 Task: Create a section Code Collectives and in the section, add a milestone Open Source Integration in the project AgileInsight
Action: Mouse moved to (83, 459)
Screenshot: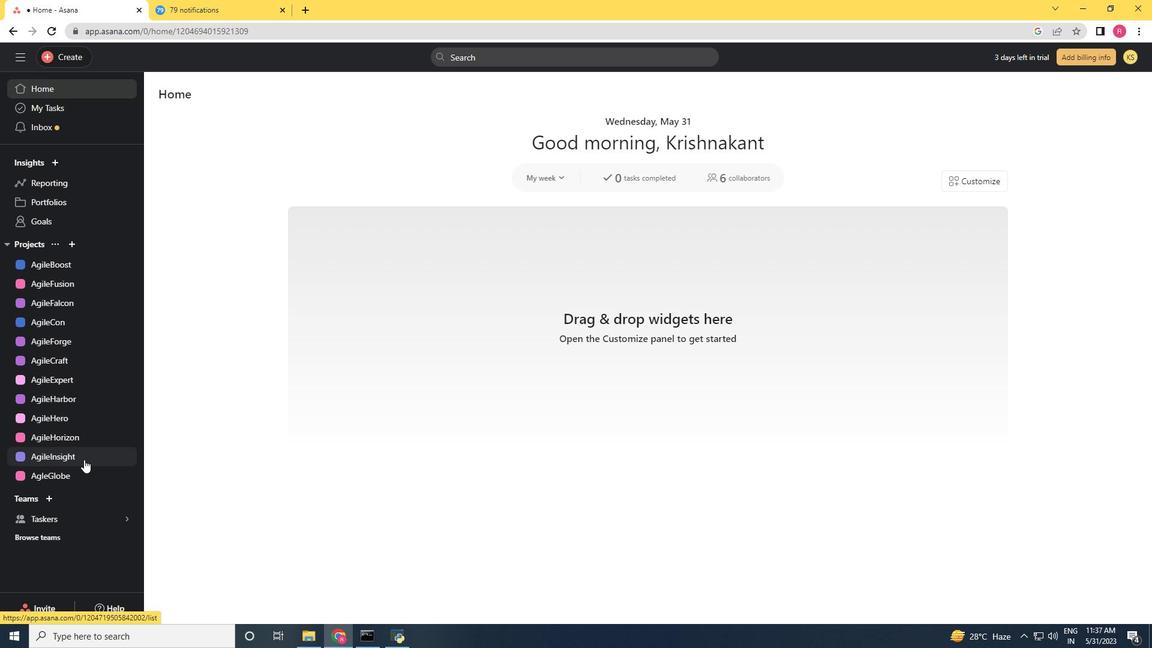 
Action: Mouse pressed left at (83, 459)
Screenshot: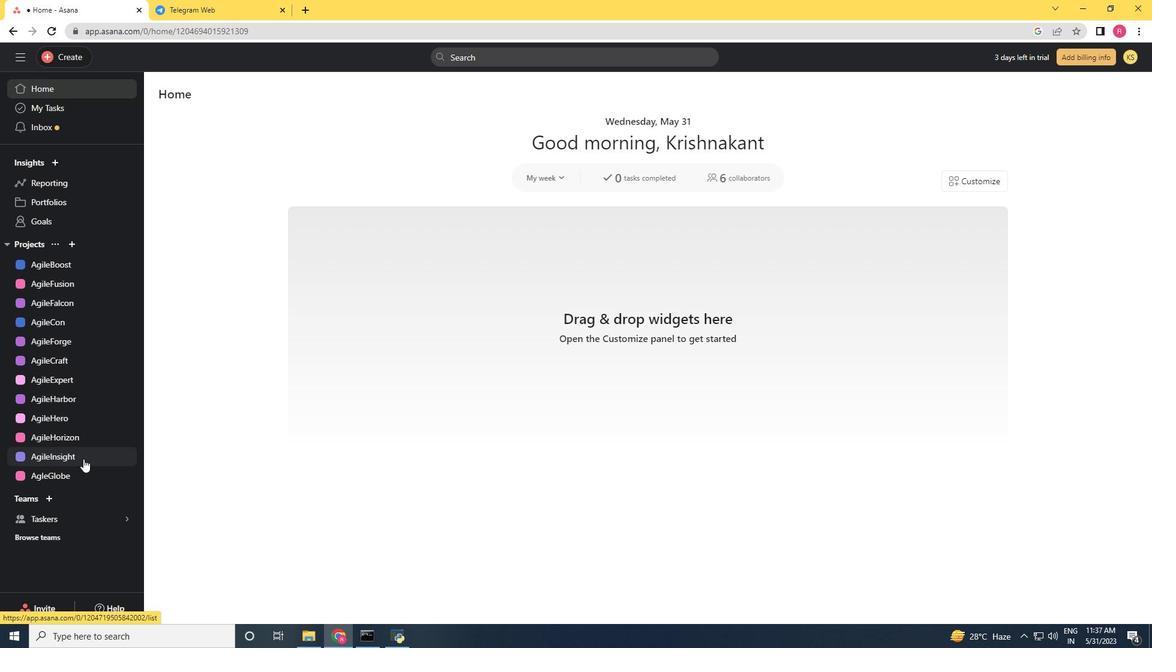 
Action: Mouse moved to (290, 417)
Screenshot: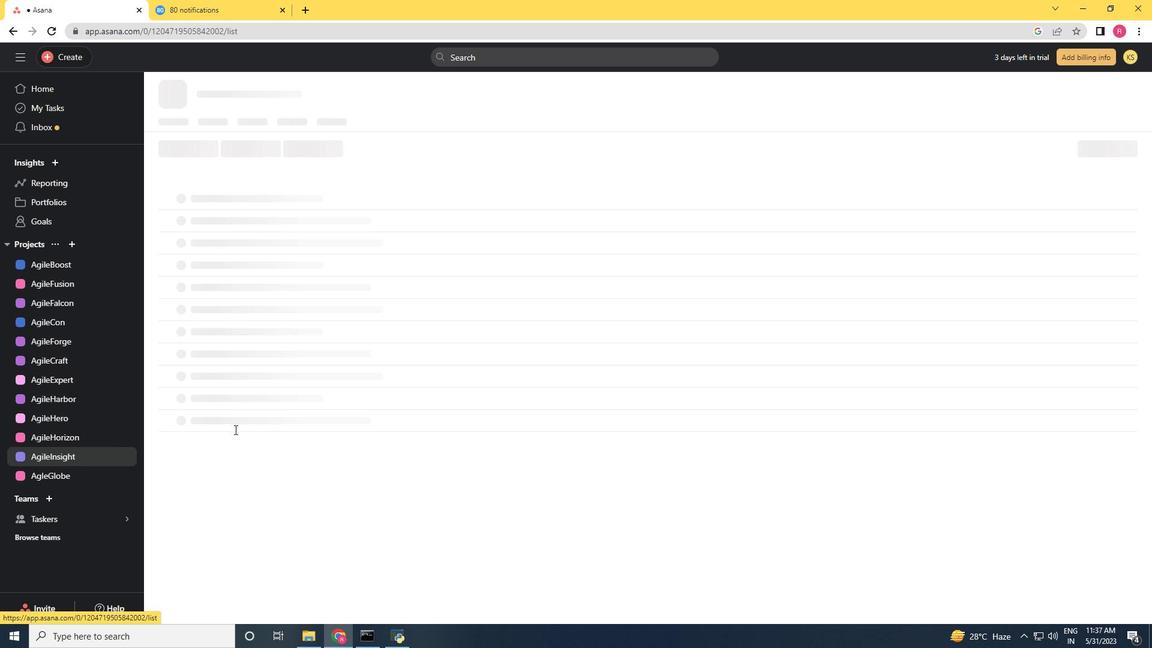 
Action: Mouse scrolled (290, 417) with delta (0, 0)
Screenshot: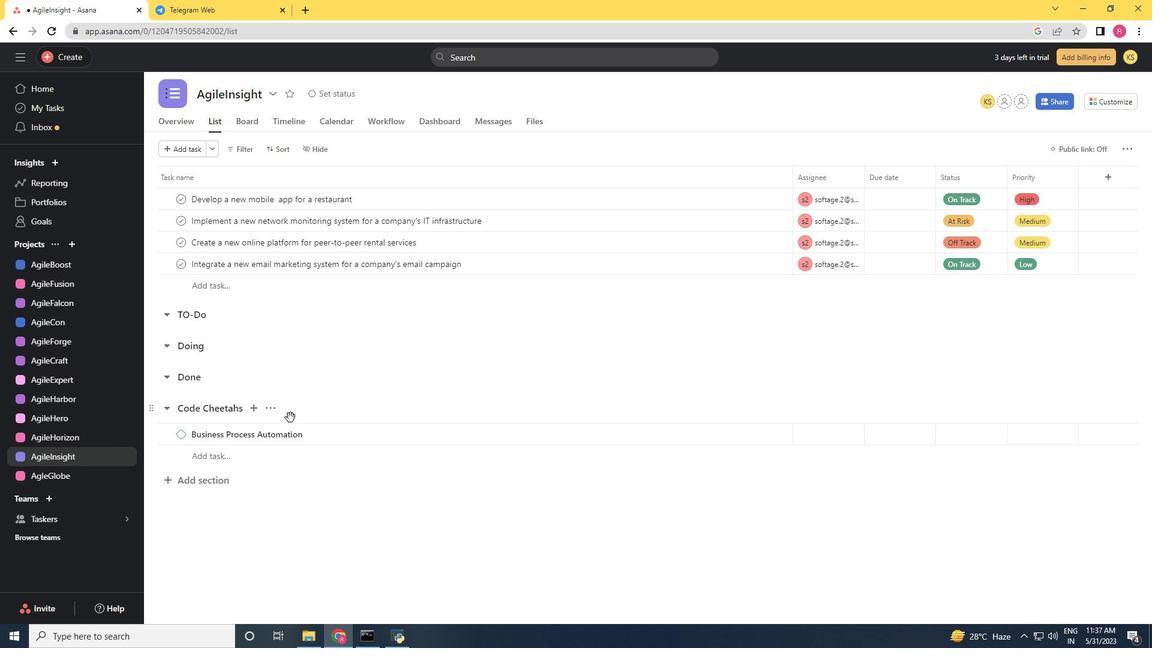 
Action: Mouse moved to (221, 478)
Screenshot: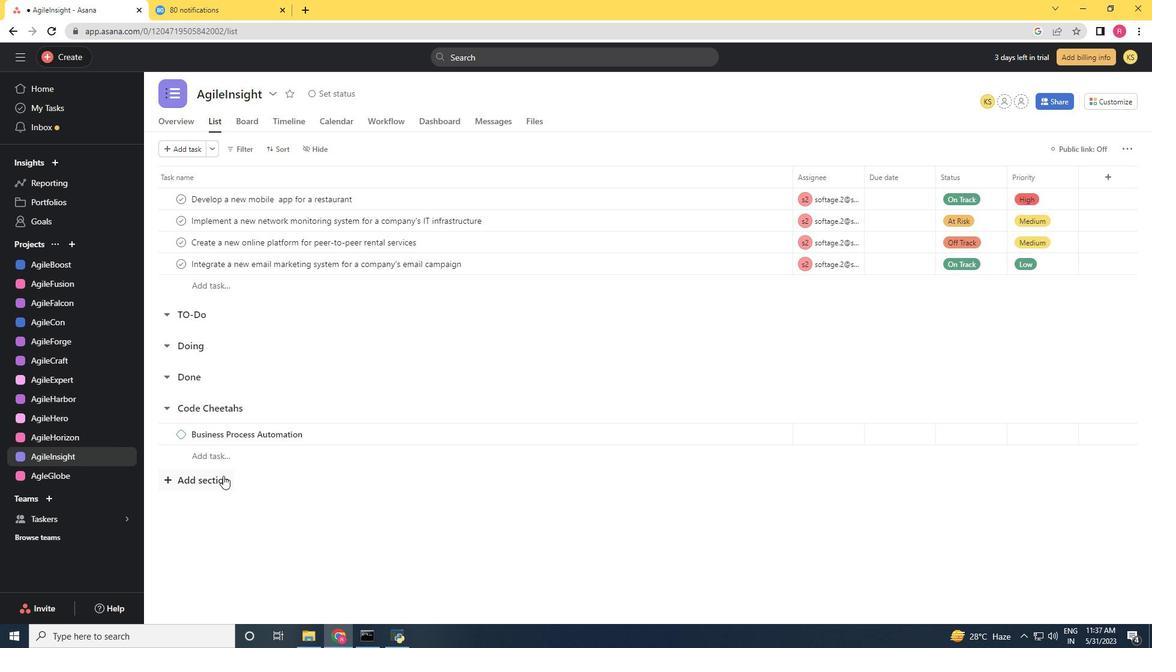 
Action: Mouse pressed left at (221, 478)
Screenshot: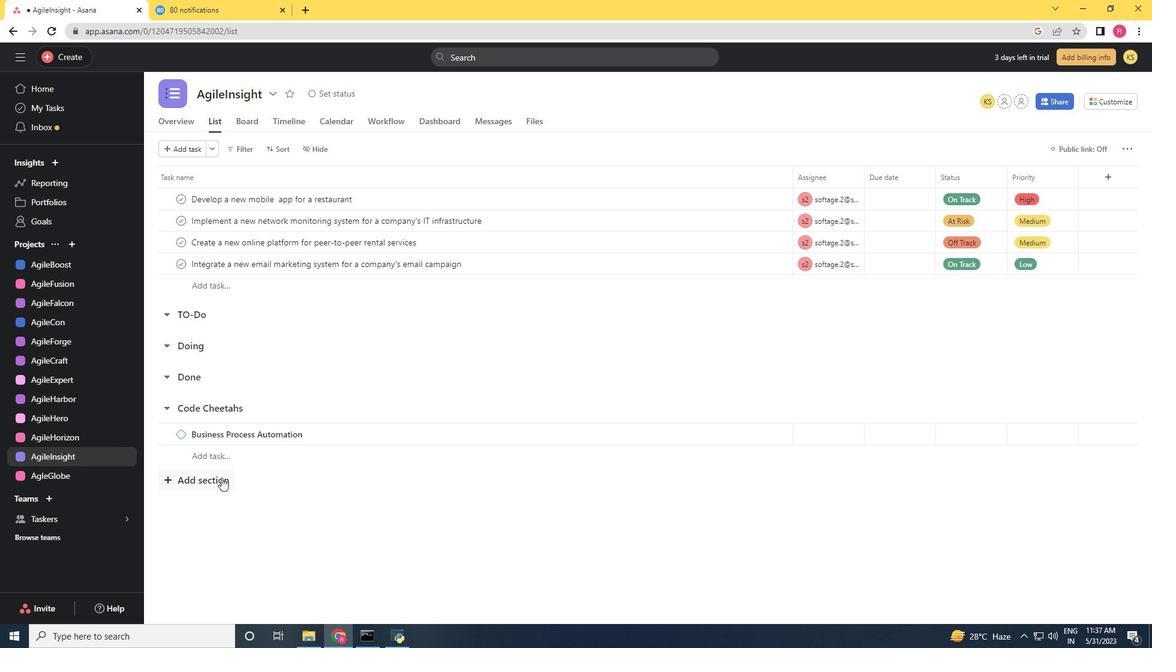 
Action: Key pressed <Key.shift>Code<Key.space><Key.shift><Key.shift>Collectives<Key.space><Key.enter><Key.shift><Key.shift>Open<Key.space><Key.shift>Source<Key.space><Key.shift>Integration<Key.space><Key.shift>
Screenshot: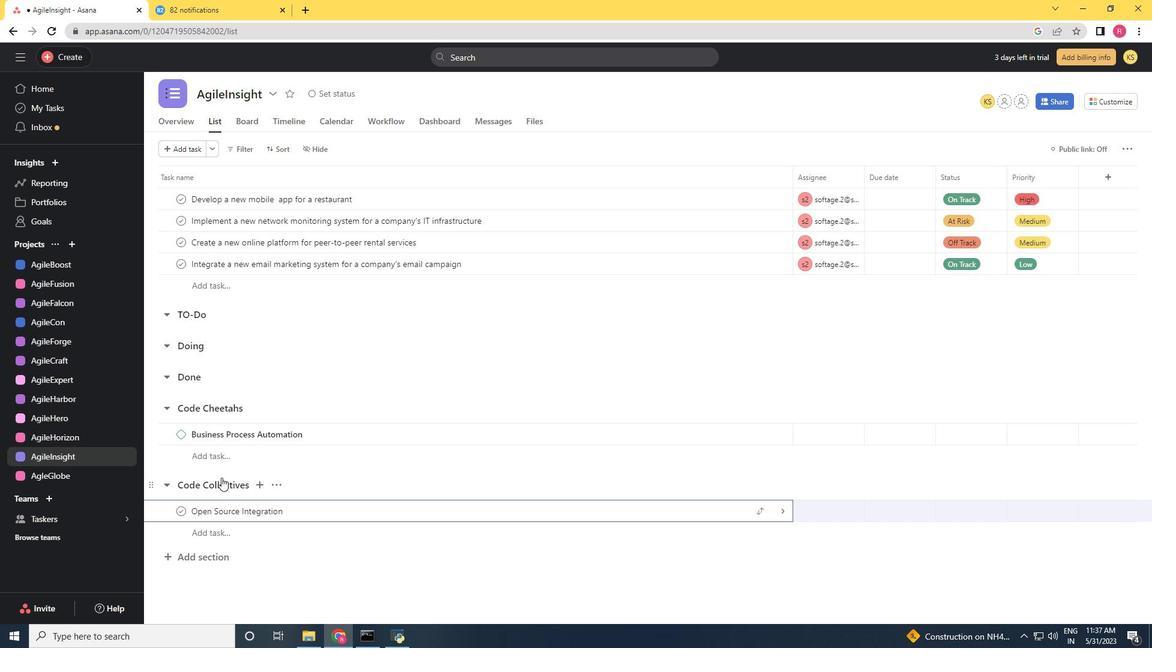 
Action: Mouse moved to (332, 511)
Screenshot: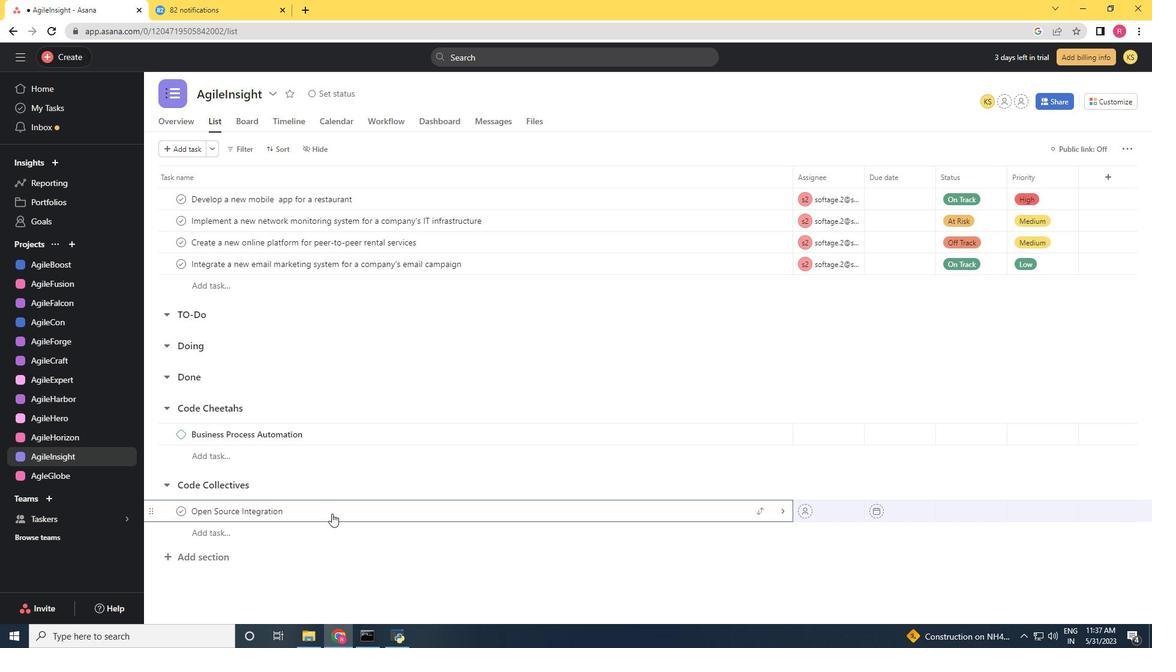 
Action: Mouse pressed right at (332, 511)
Screenshot: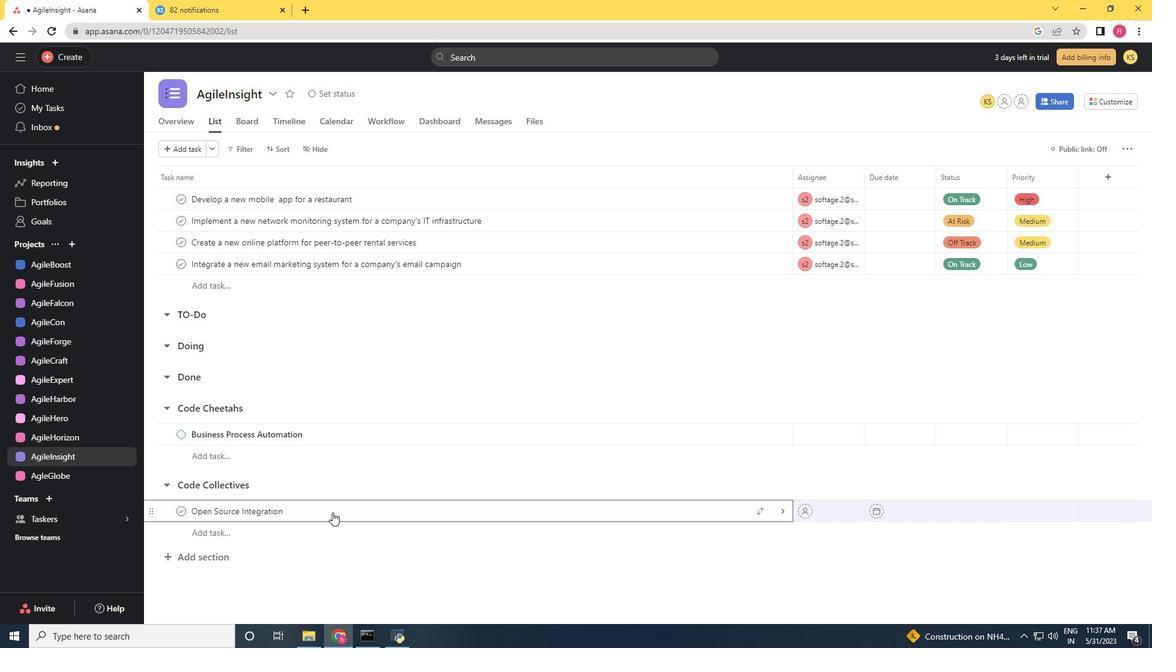 
Action: Mouse moved to (392, 450)
Screenshot: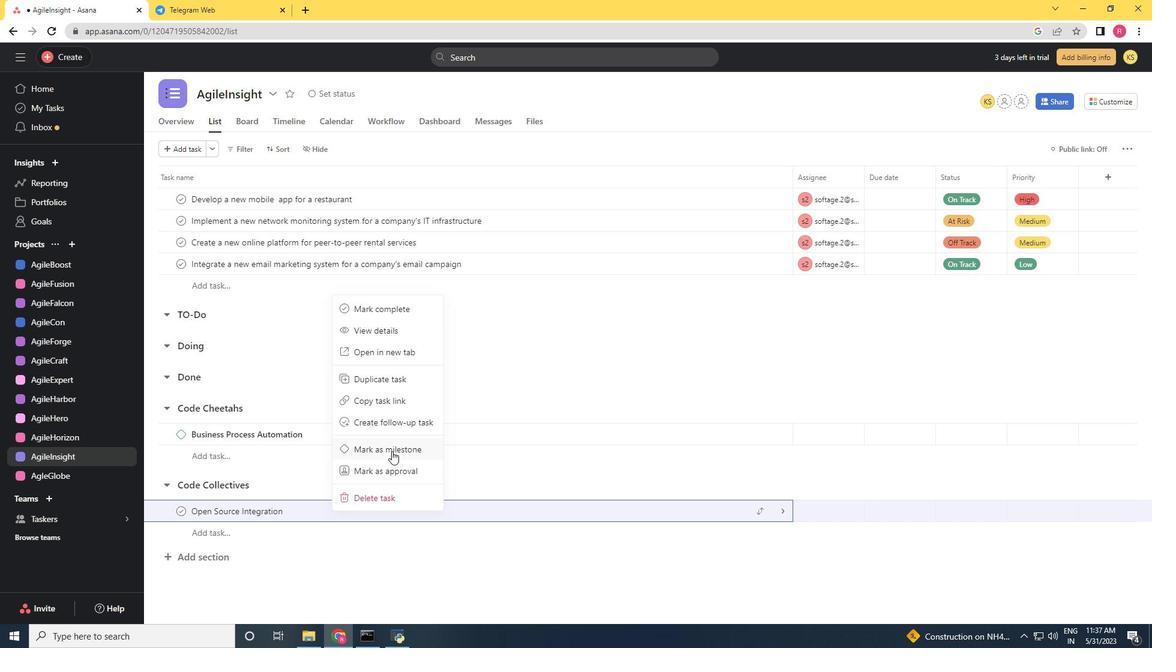 
Action: Mouse pressed left at (392, 450)
Screenshot: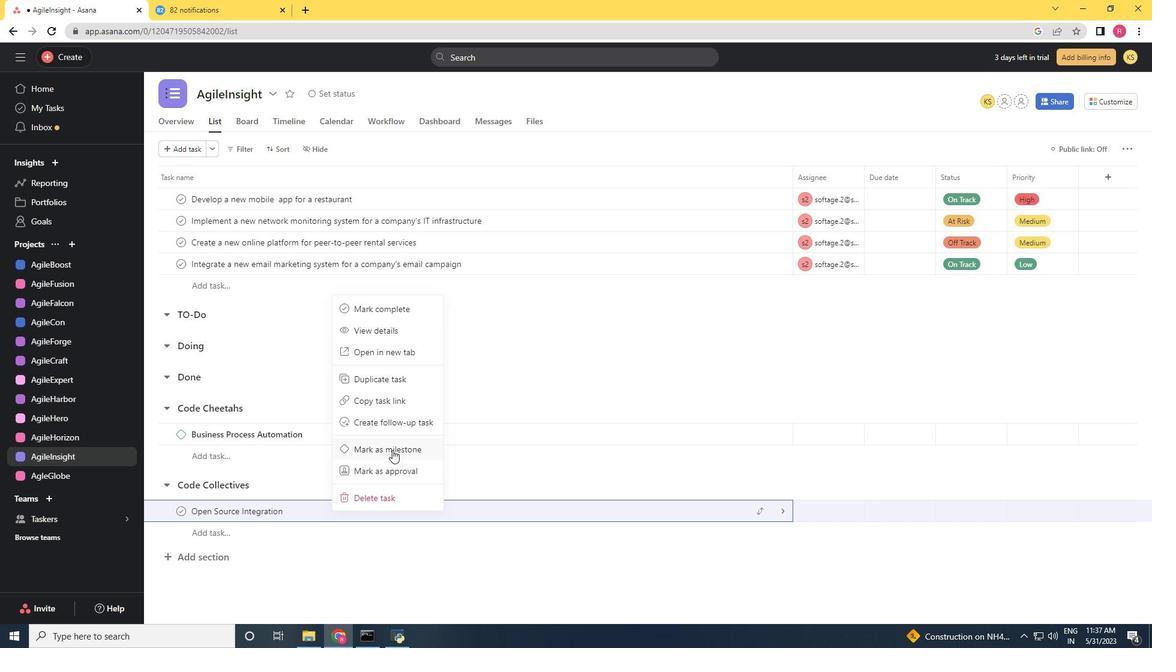 
Action: Mouse moved to (219, 560)
Screenshot: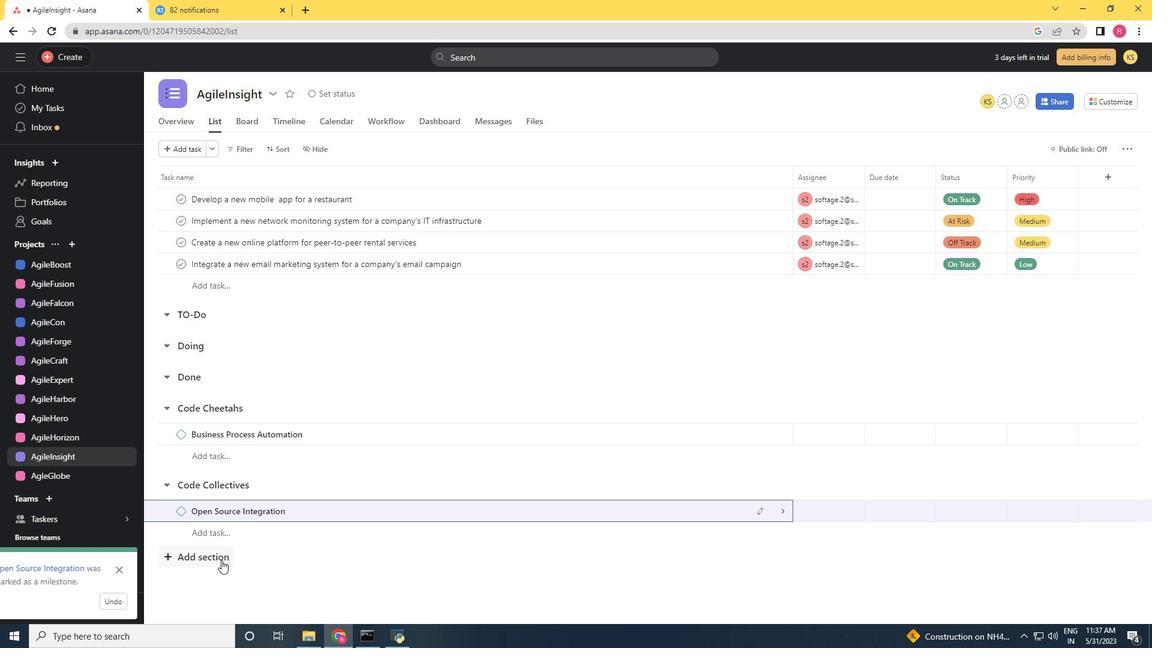 
Action: Mouse pressed left at (219, 560)
Screenshot: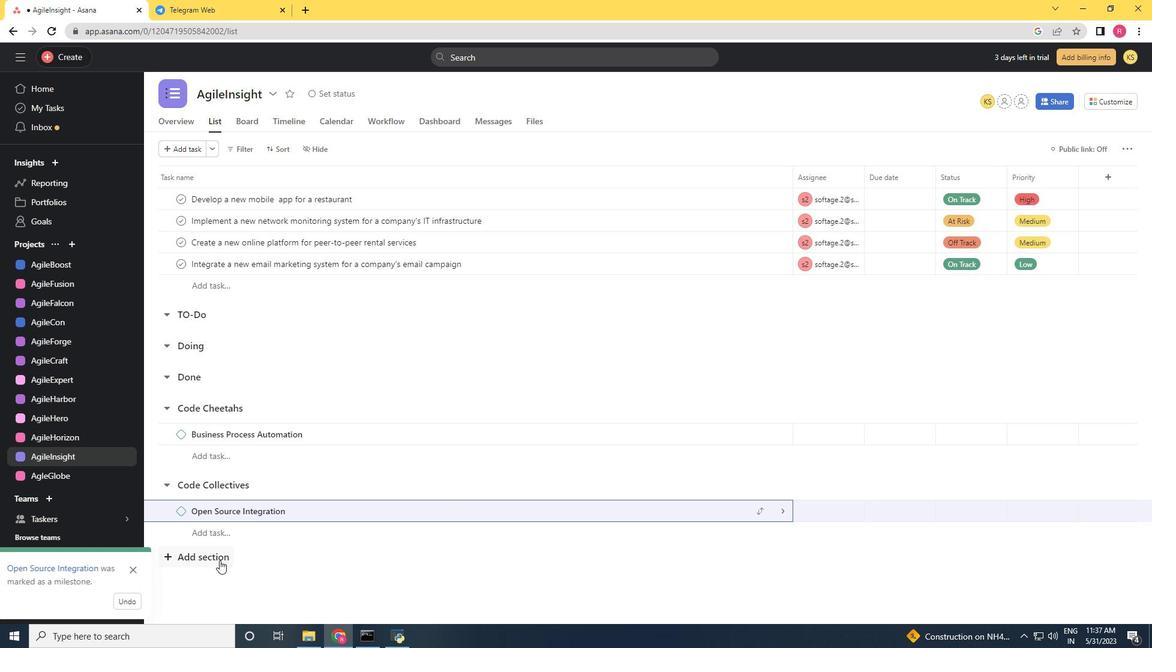
Action: Key pressed <Key.shift><Key.shift><Key.shift><Key.shift><Key.shift><Key.shift>Code<Key.space><Key.shift>Collectives<Key.enter><Key.shift><Key.shift>Open<Key.space><Key.shift>Source<Key.space><Key.shift>Integration<Key.space>
Screenshot: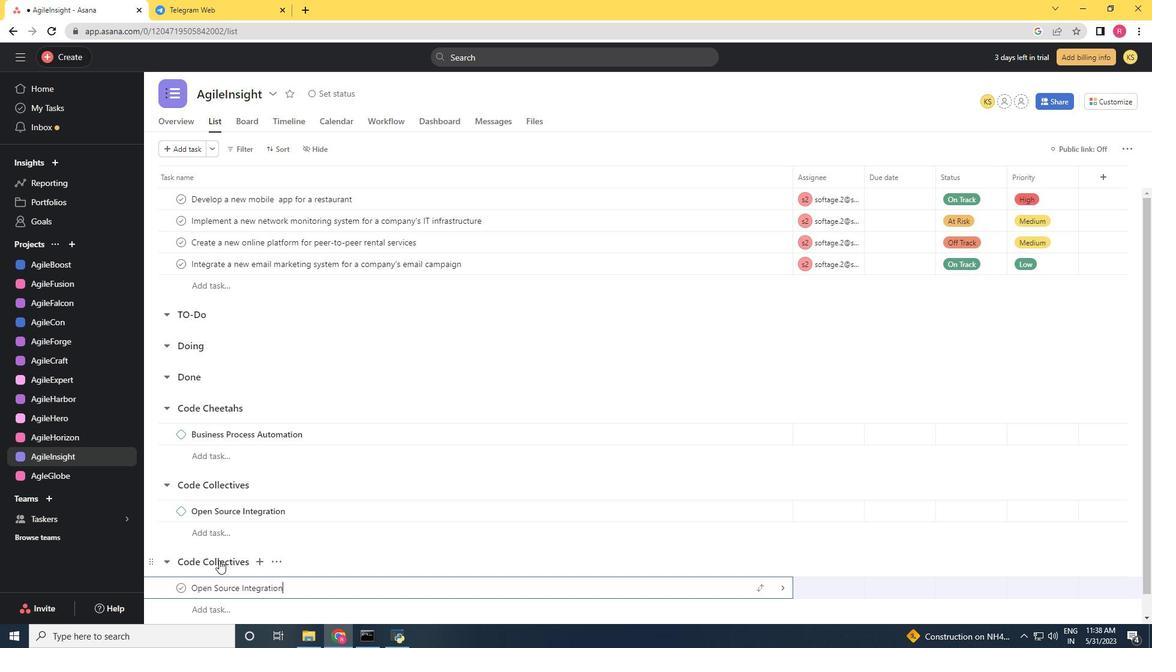 
Action: Mouse moved to (321, 553)
Screenshot: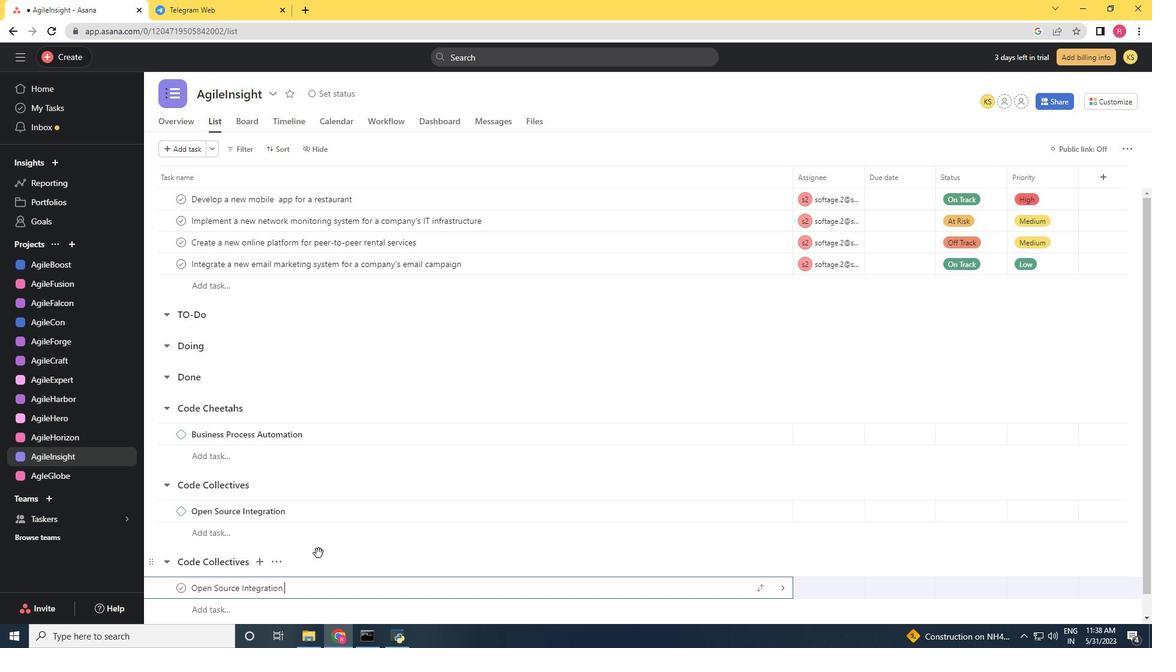 
Action: Mouse scrolled (321, 553) with delta (0, 0)
Screenshot: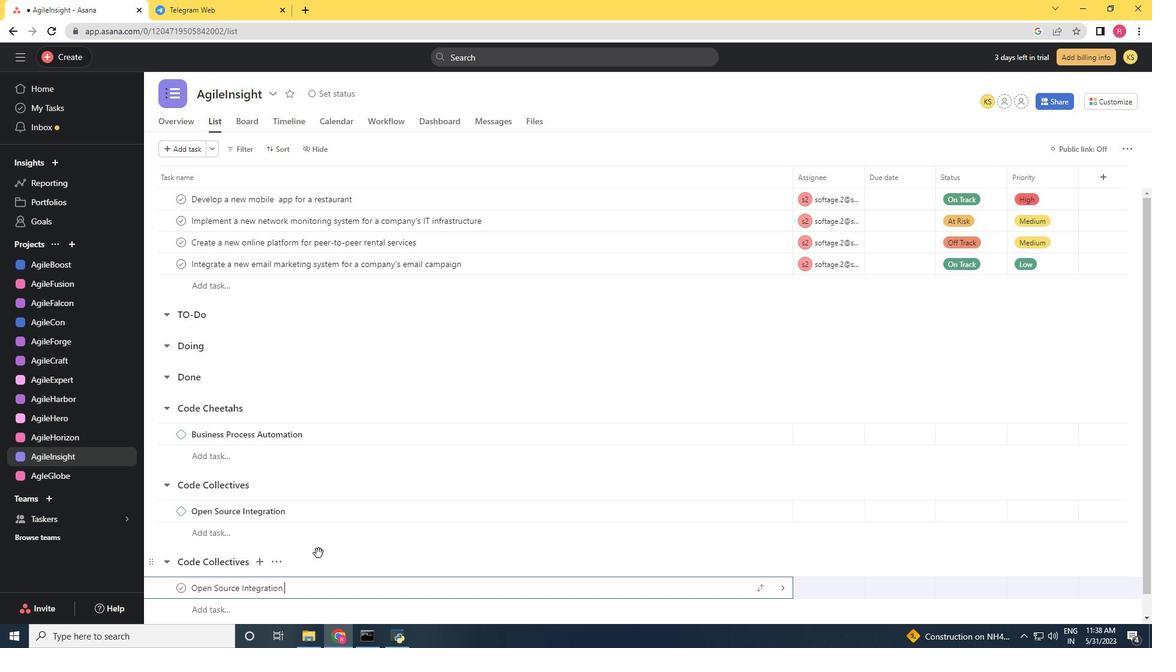 
Action: Mouse scrolled (321, 553) with delta (0, 0)
Screenshot: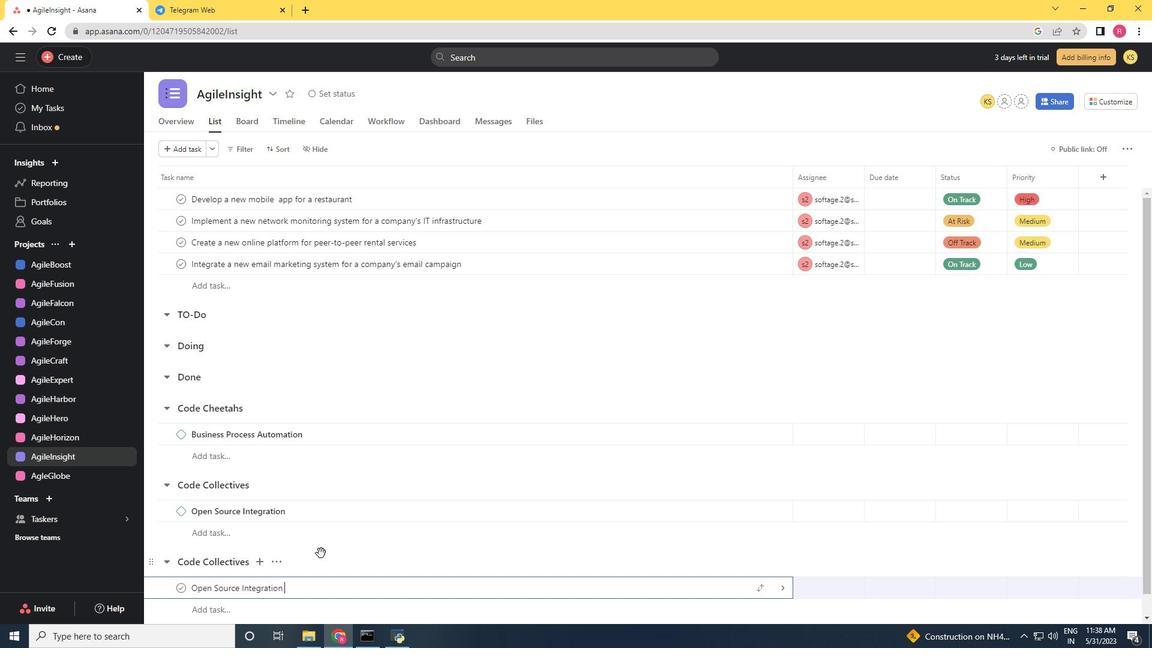 
Action: Mouse scrolled (321, 553) with delta (0, 0)
Screenshot: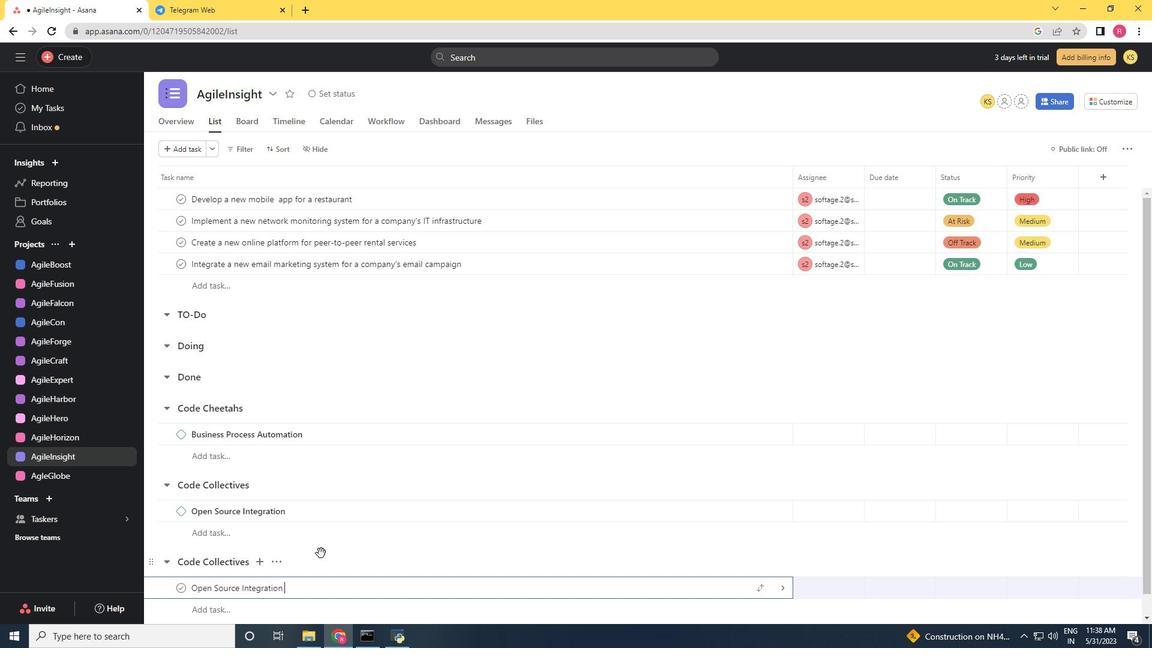 
Action: Mouse moved to (322, 563)
Screenshot: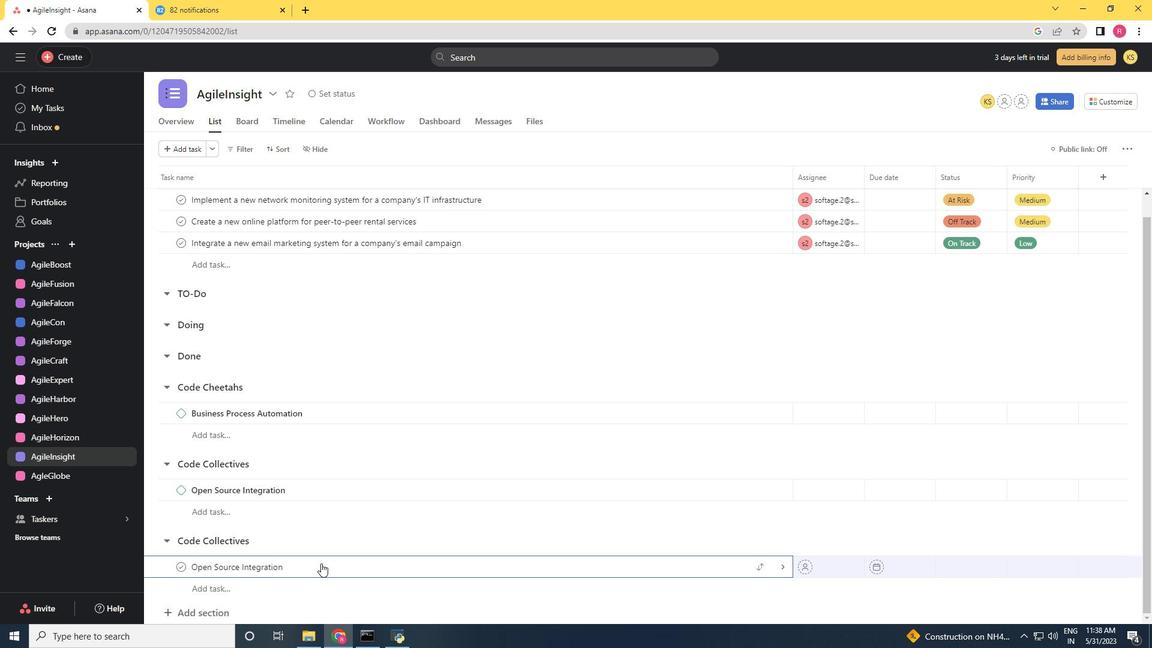 
Action: Mouse pressed right at (322, 563)
Screenshot: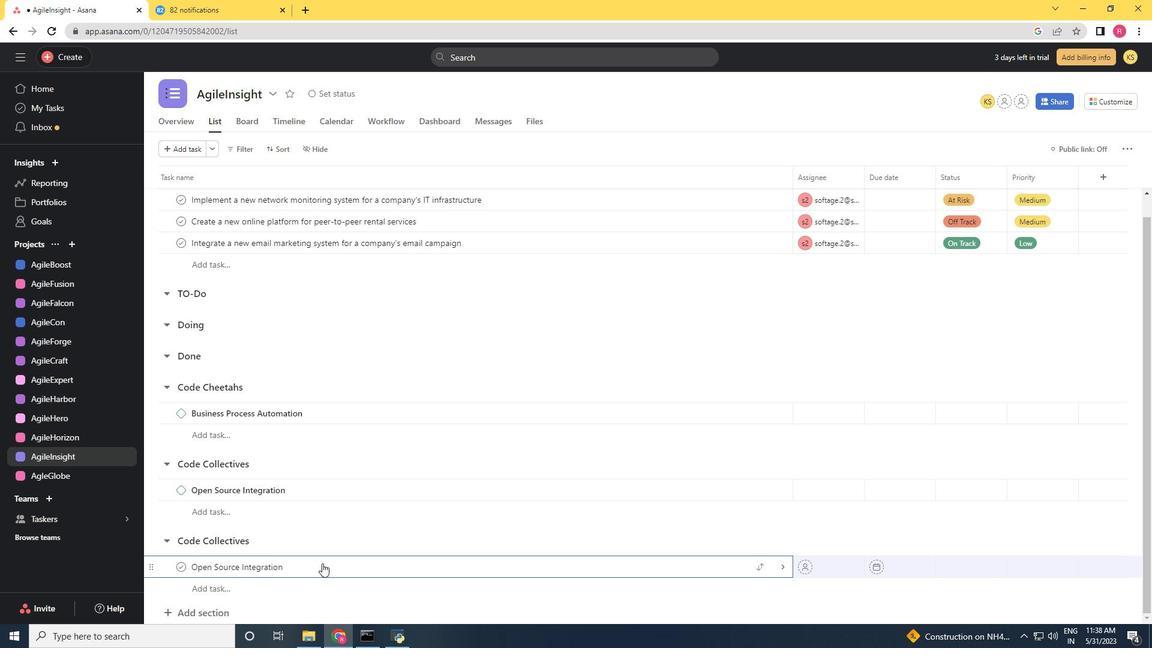 
Action: Mouse moved to (373, 510)
Screenshot: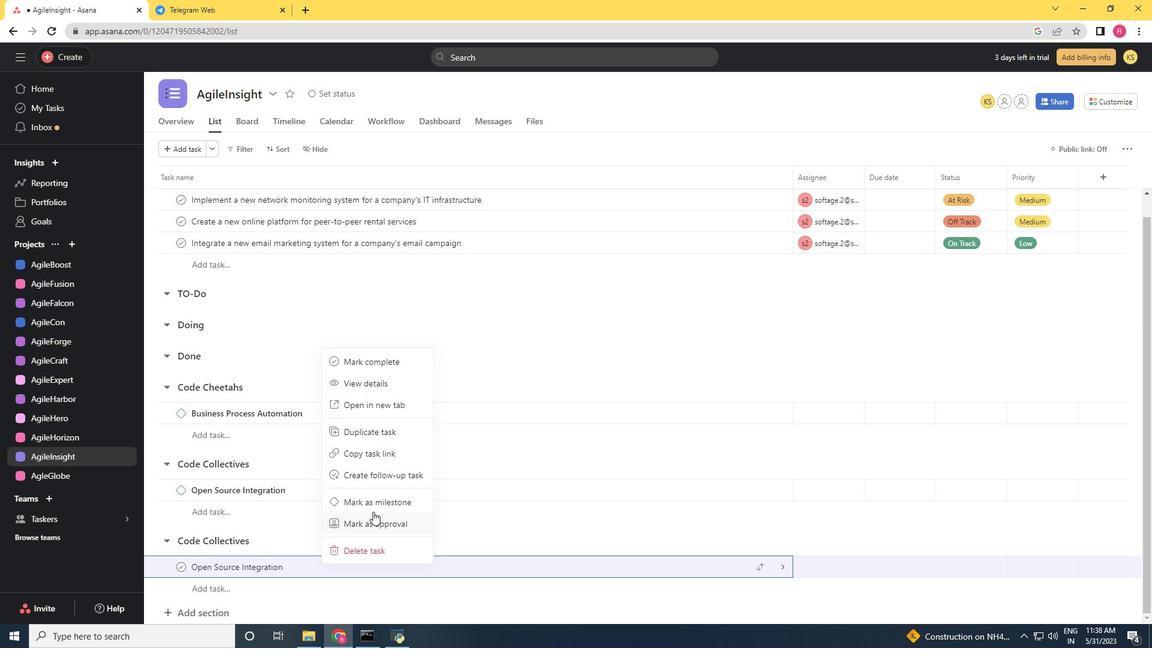 
Action: Mouse pressed left at (373, 510)
Screenshot: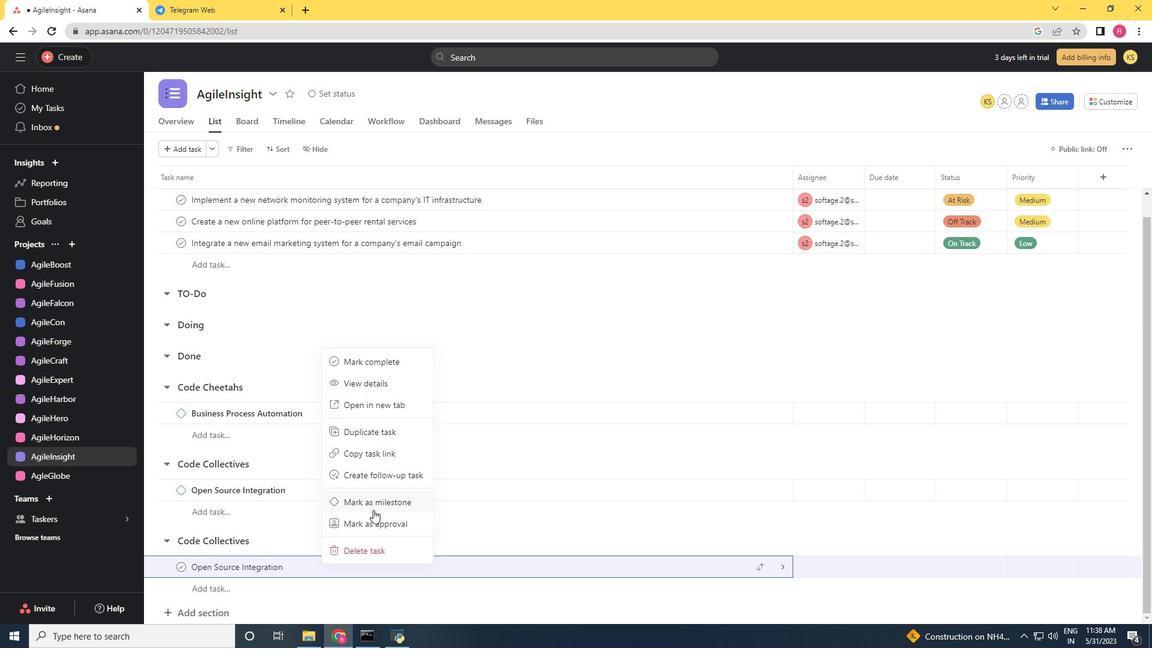 
Action: Mouse scrolled (373, 509) with delta (0, 0)
Screenshot: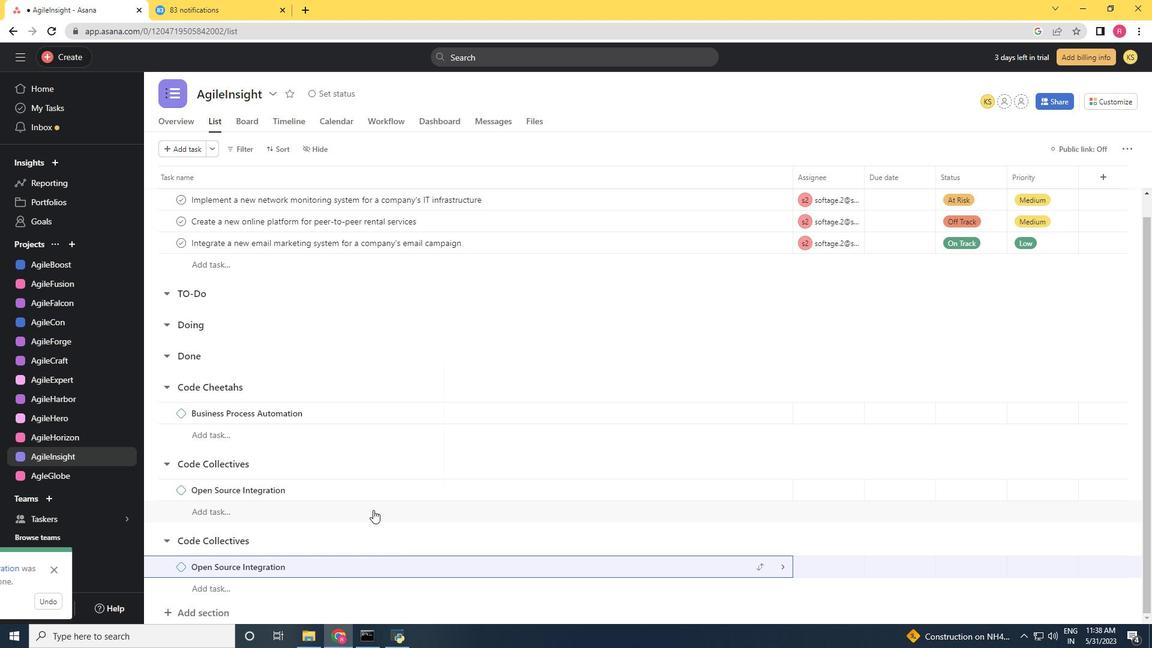
Action: Mouse scrolled (373, 509) with delta (0, 0)
Screenshot: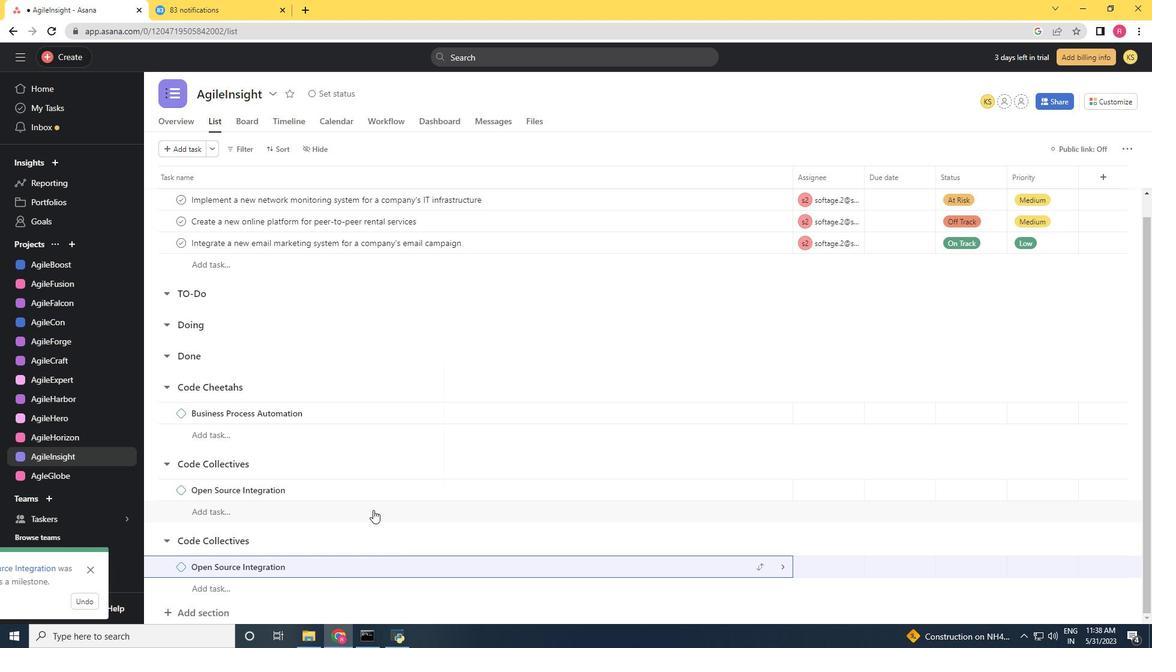 
